 Task: Sort the products in the category "One Pan Meals" by unit price (high first).
Action: Mouse pressed left at (291, 133)
Screenshot: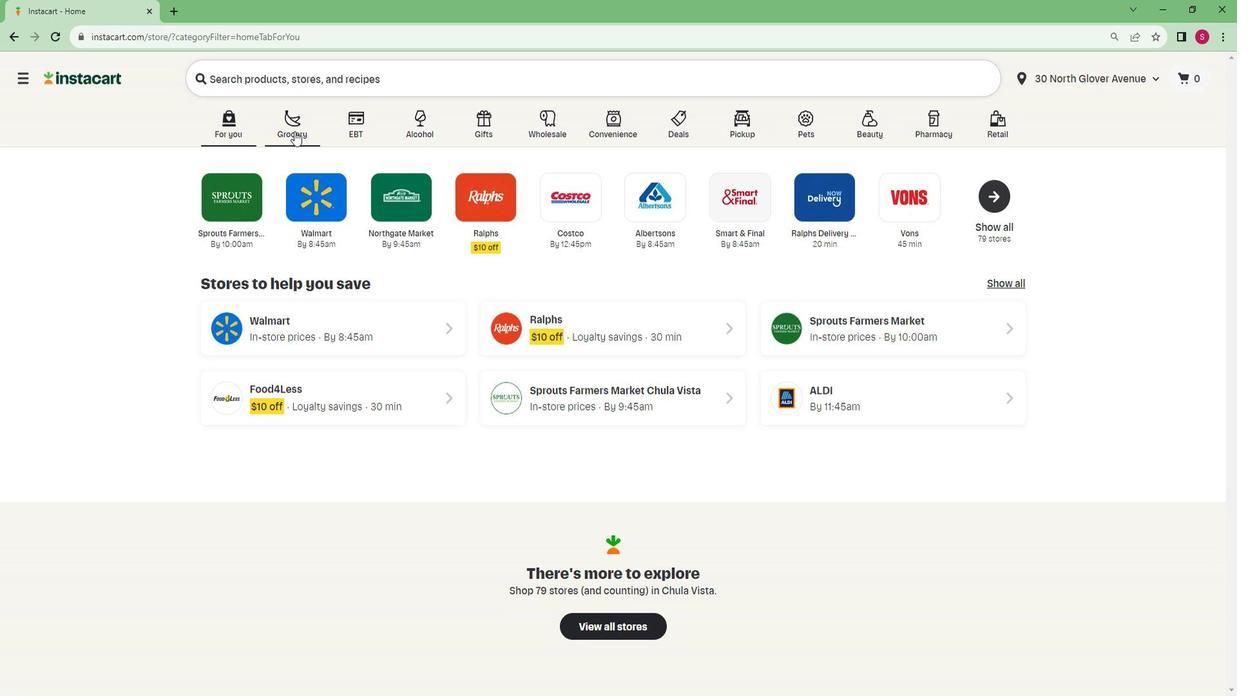 
Action: Mouse moved to (280, 384)
Screenshot: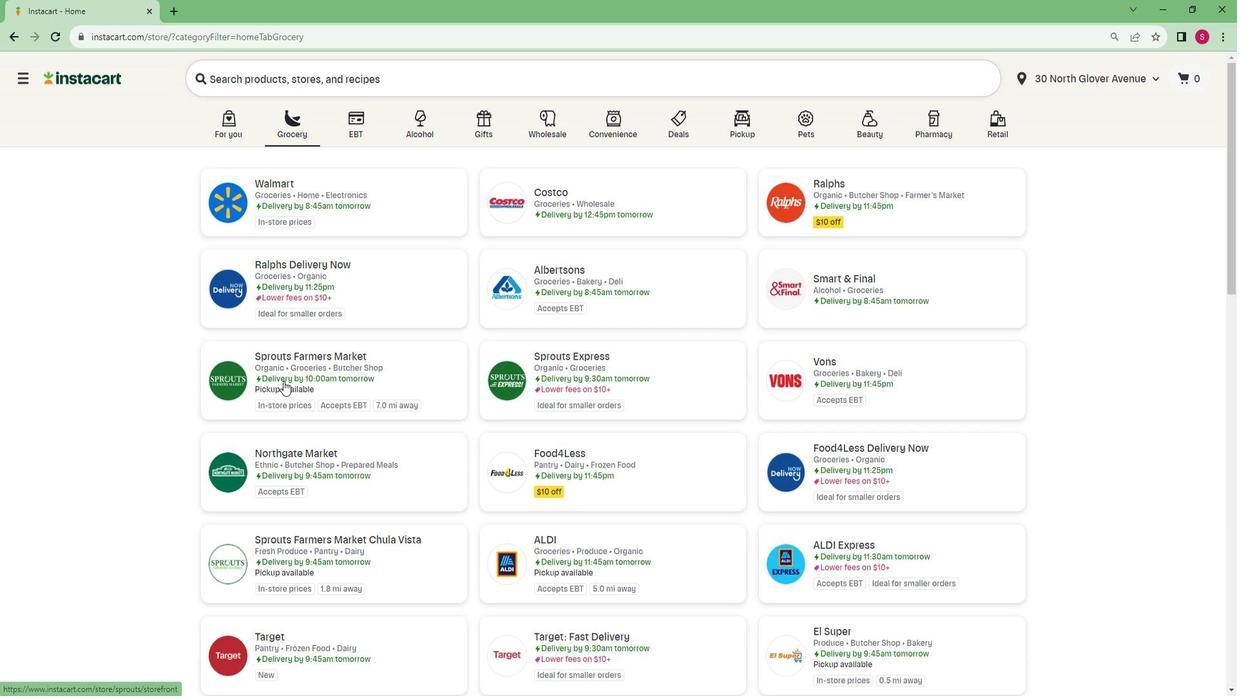 
Action: Mouse pressed left at (280, 384)
Screenshot: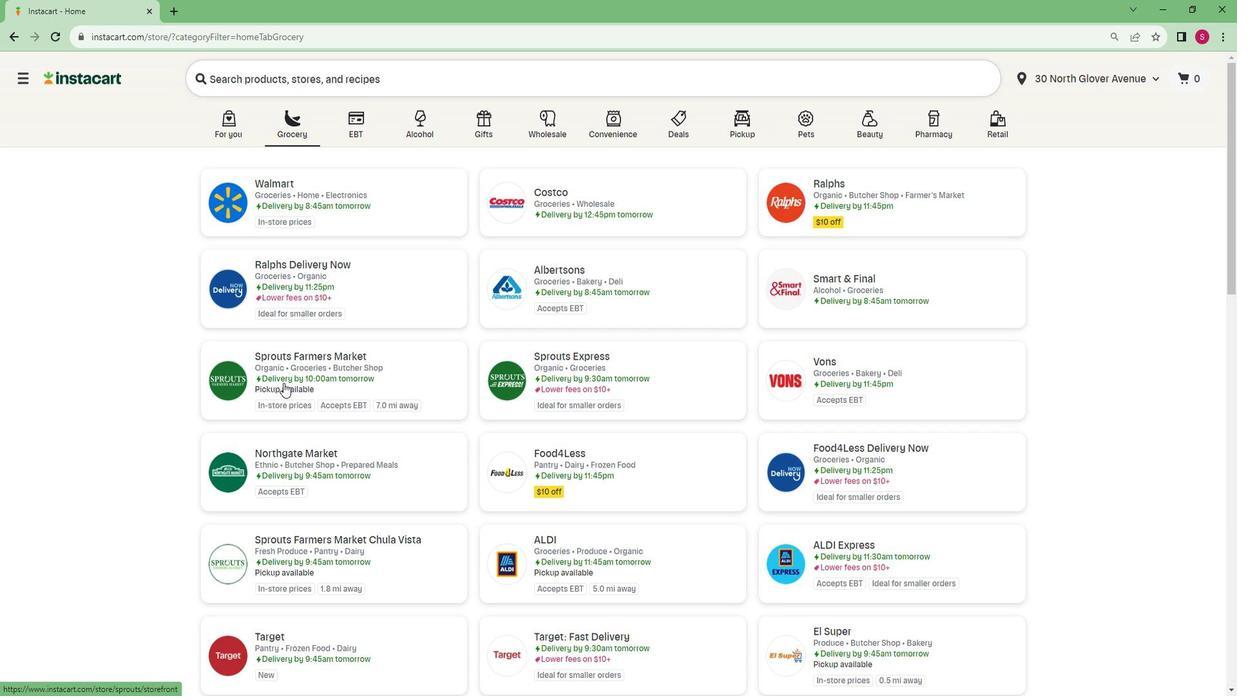 
Action: Mouse moved to (149, 527)
Screenshot: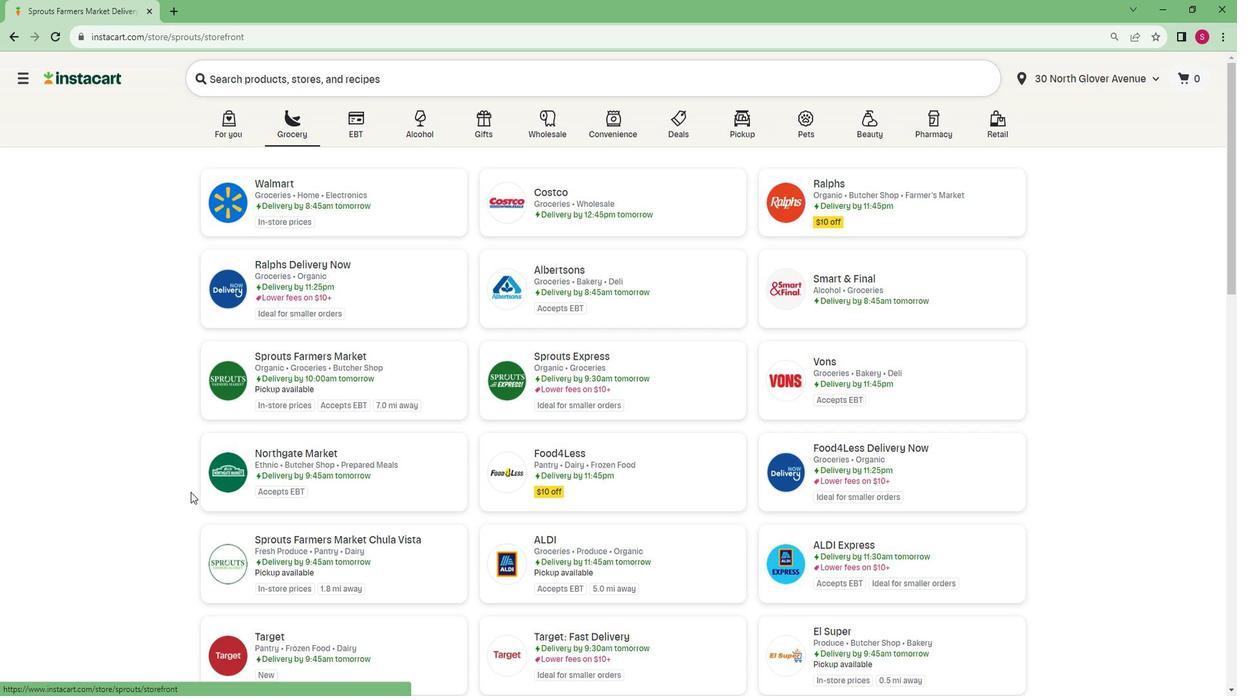 
Action: Mouse scrolled (149, 526) with delta (0, 0)
Screenshot: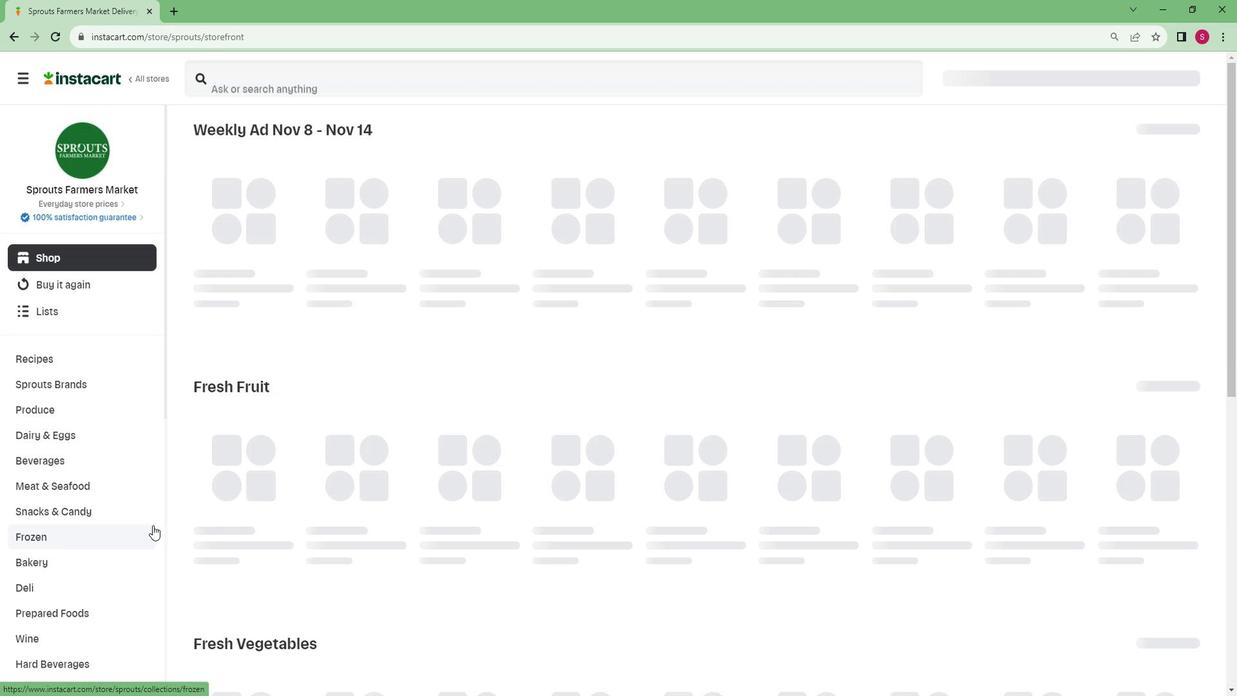
Action: Mouse scrolled (149, 526) with delta (0, 0)
Screenshot: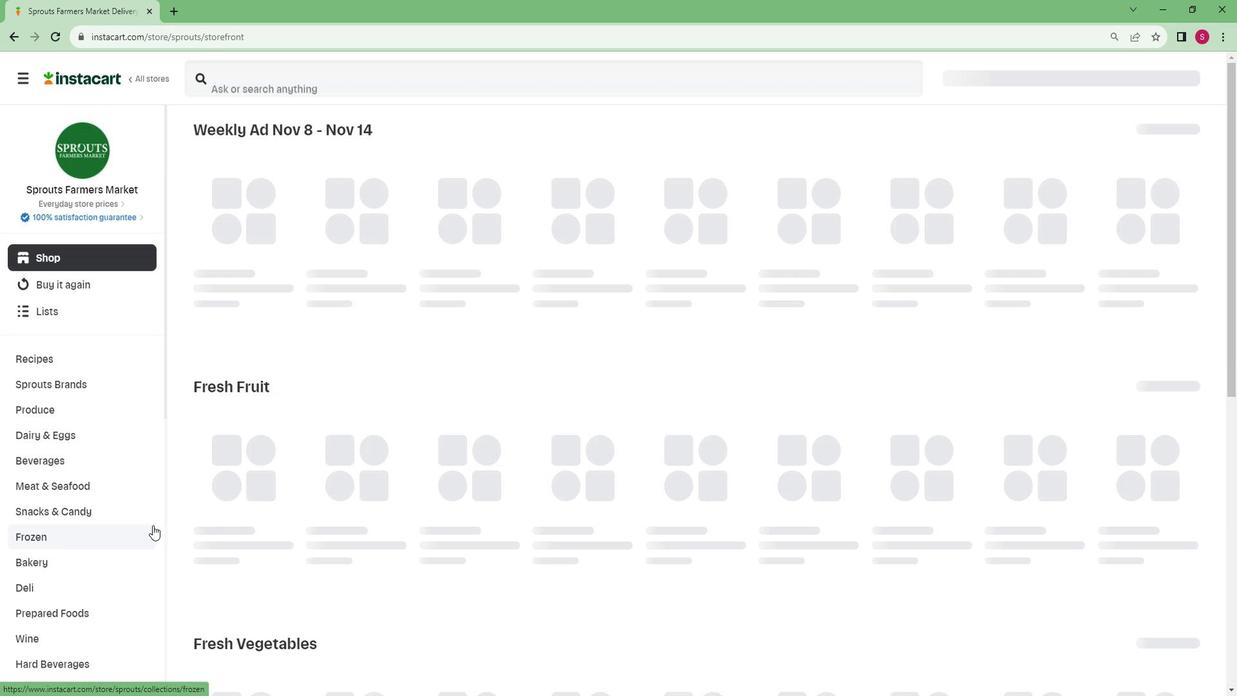 
Action: Mouse scrolled (149, 526) with delta (0, 0)
Screenshot: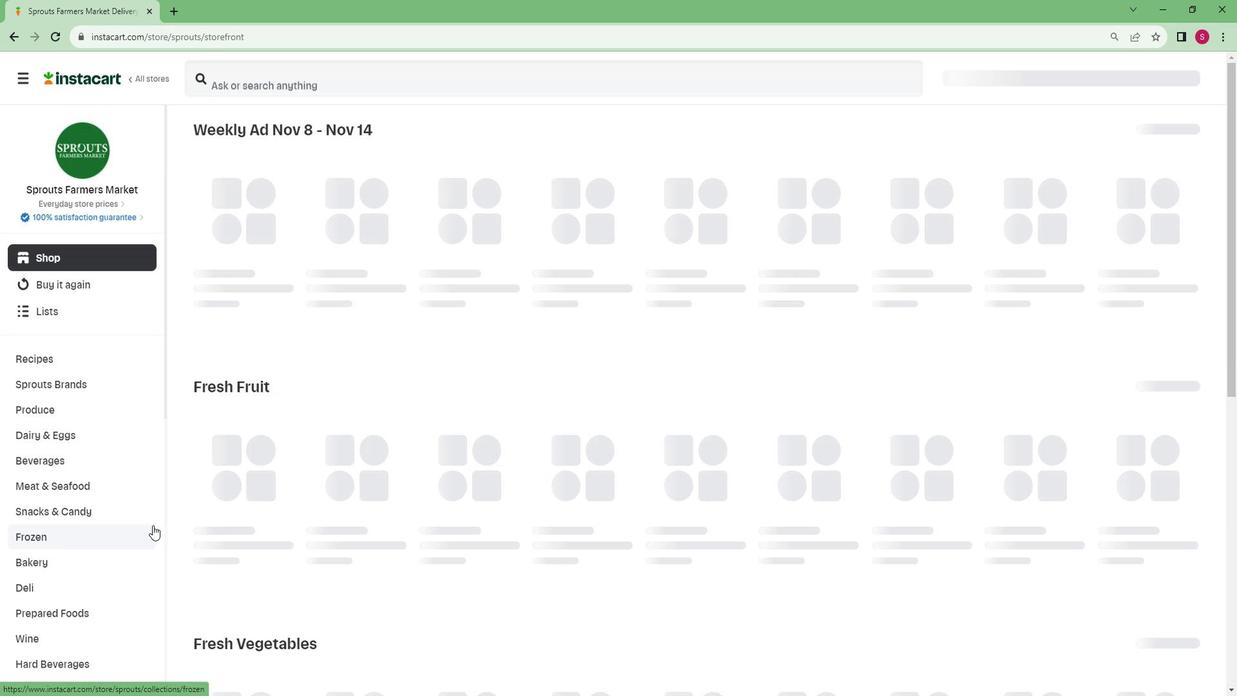 
Action: Mouse scrolled (149, 526) with delta (0, 0)
Screenshot: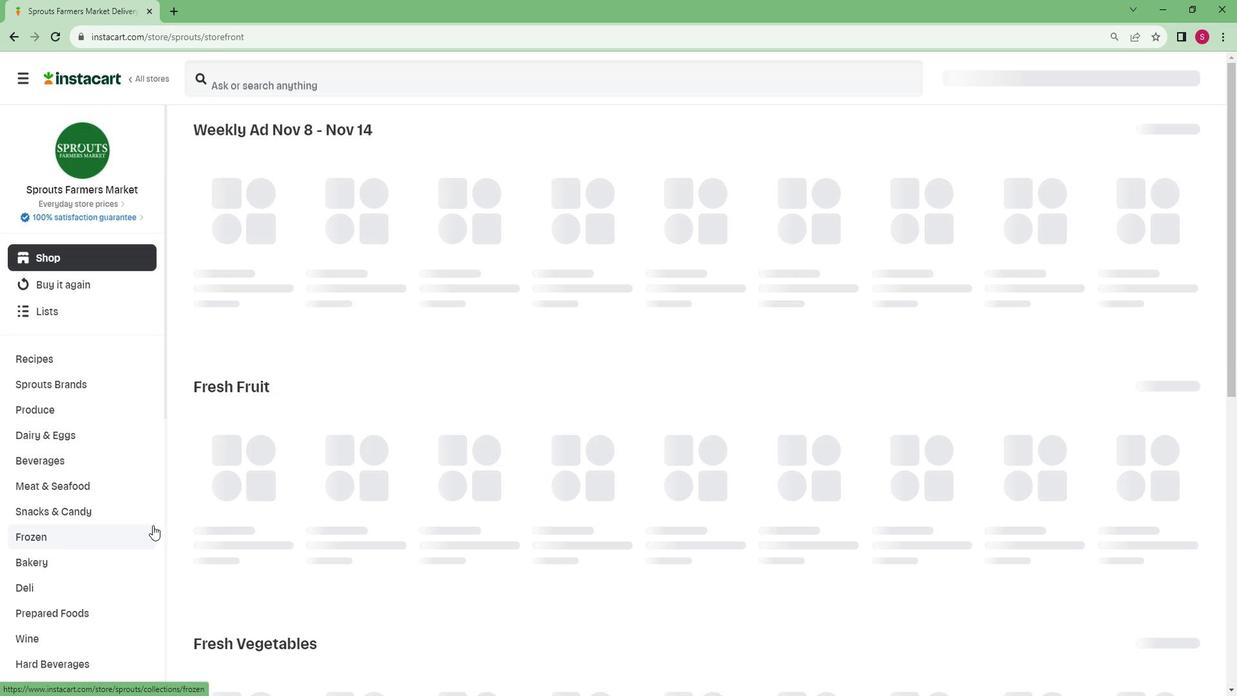 
Action: Mouse scrolled (149, 526) with delta (0, 0)
Screenshot: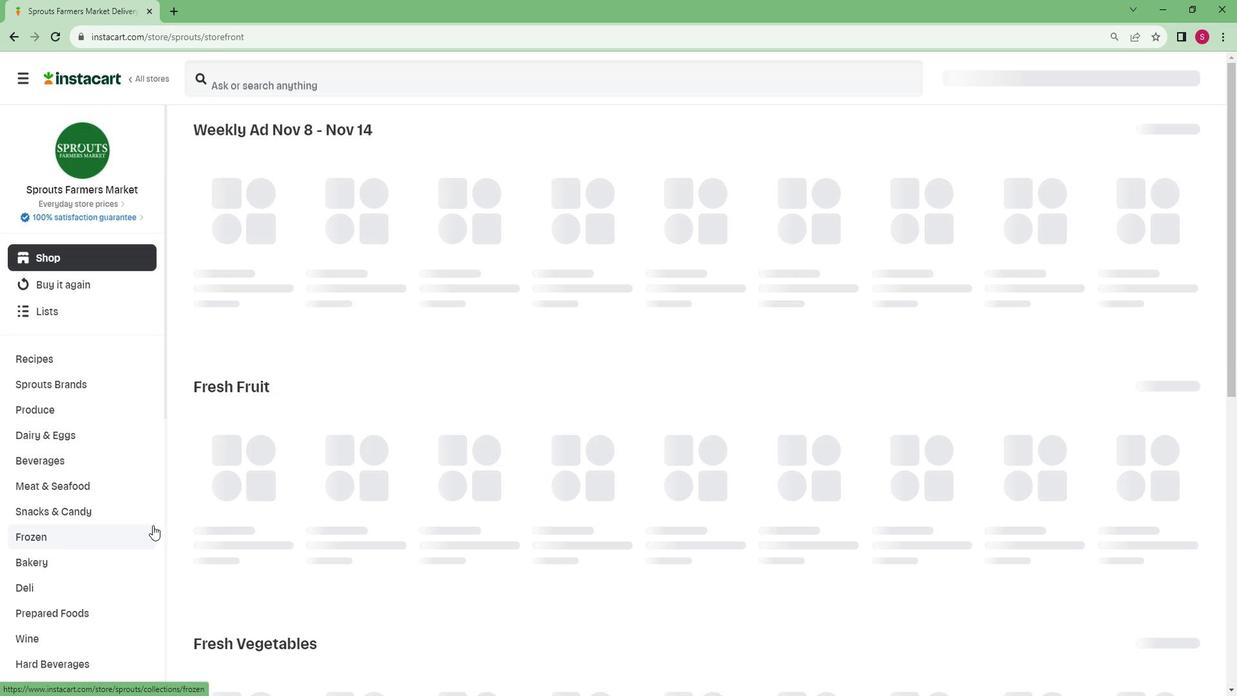 
Action: Mouse scrolled (149, 526) with delta (0, 0)
Screenshot: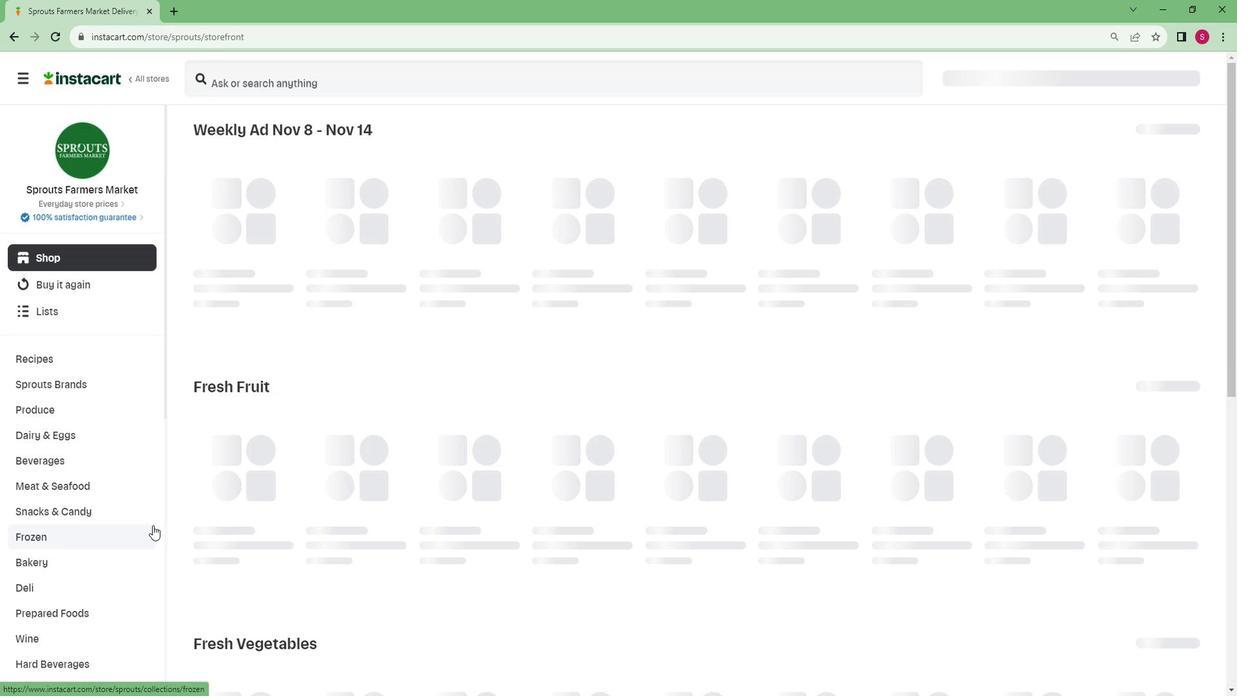 
Action: Mouse moved to (148, 527)
Screenshot: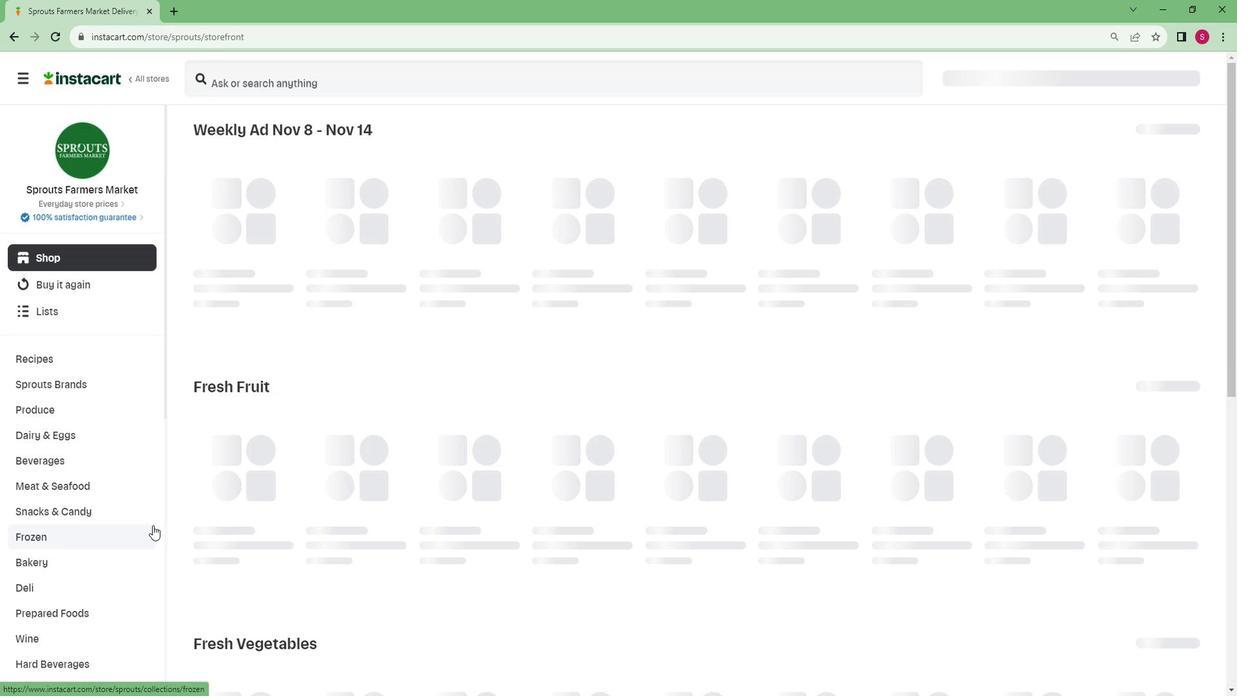 
Action: Mouse scrolled (148, 526) with delta (0, 0)
Screenshot: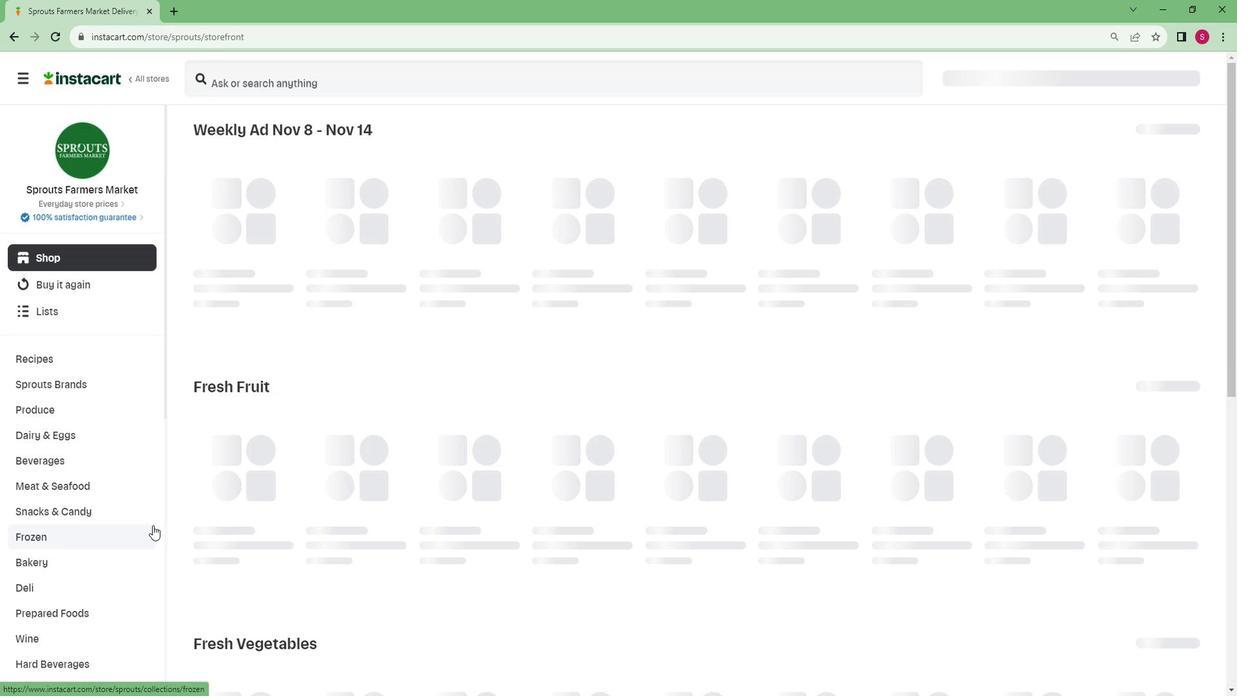 
Action: Mouse moved to (143, 523)
Screenshot: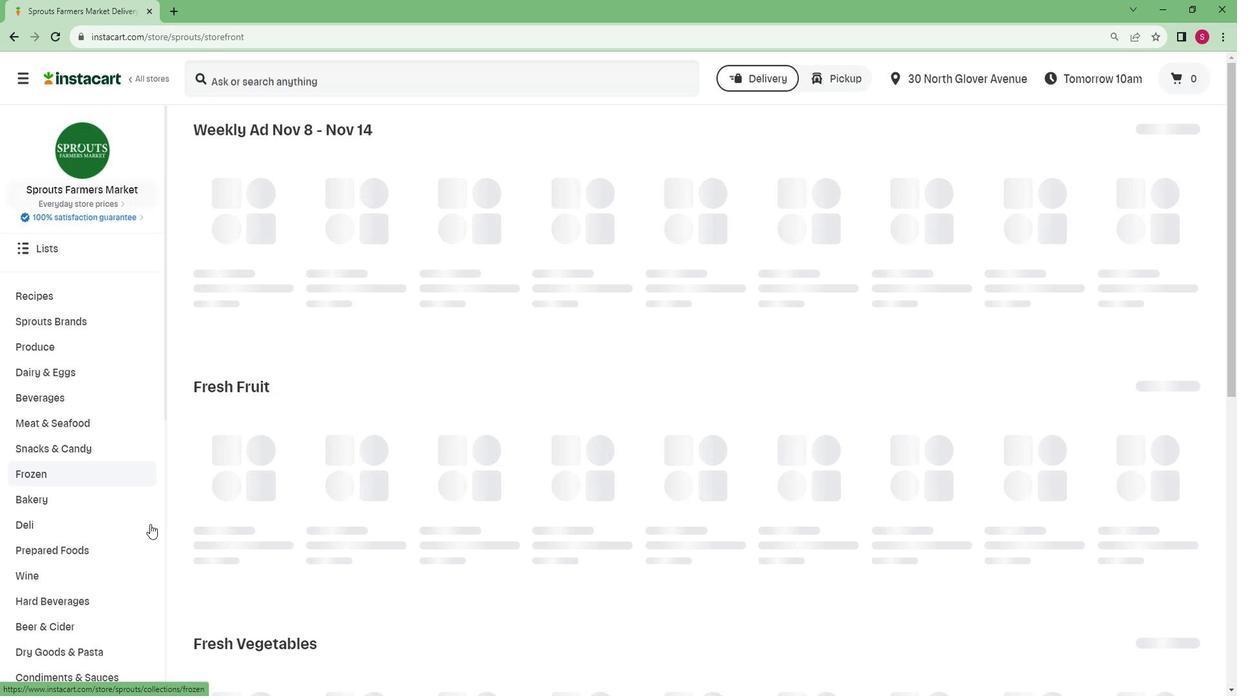 
Action: Mouse scrolled (143, 522) with delta (0, -1)
Screenshot: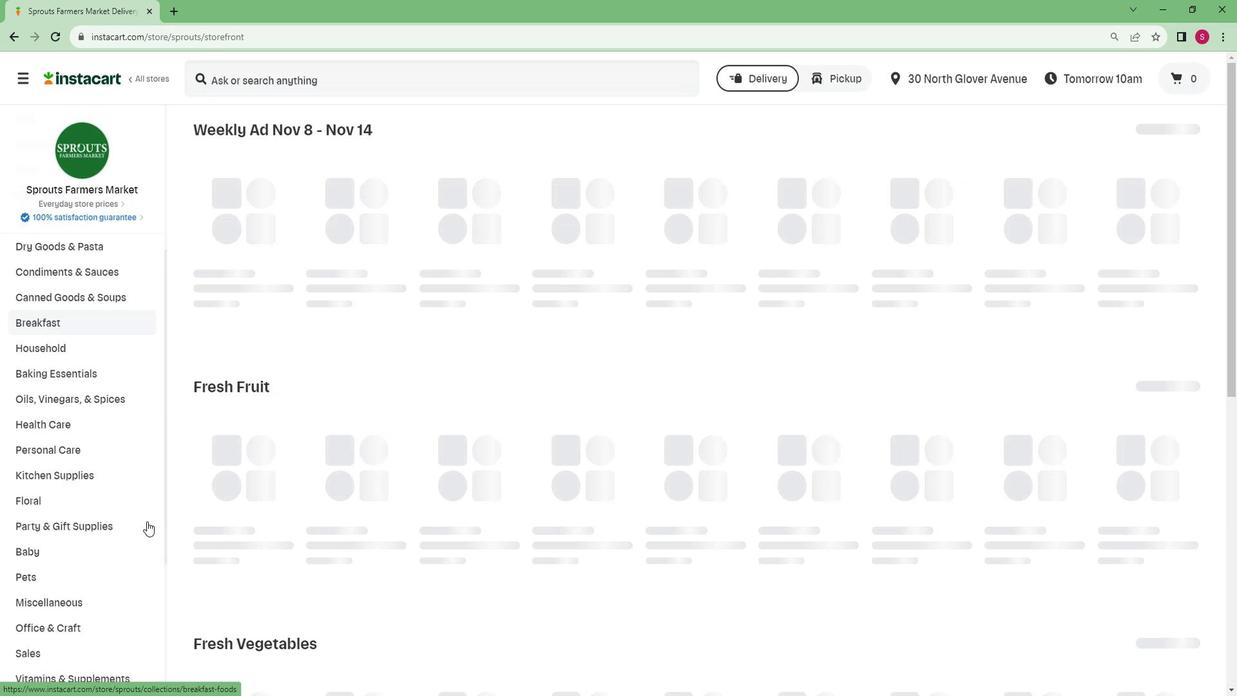 
Action: Mouse scrolled (143, 522) with delta (0, -1)
Screenshot: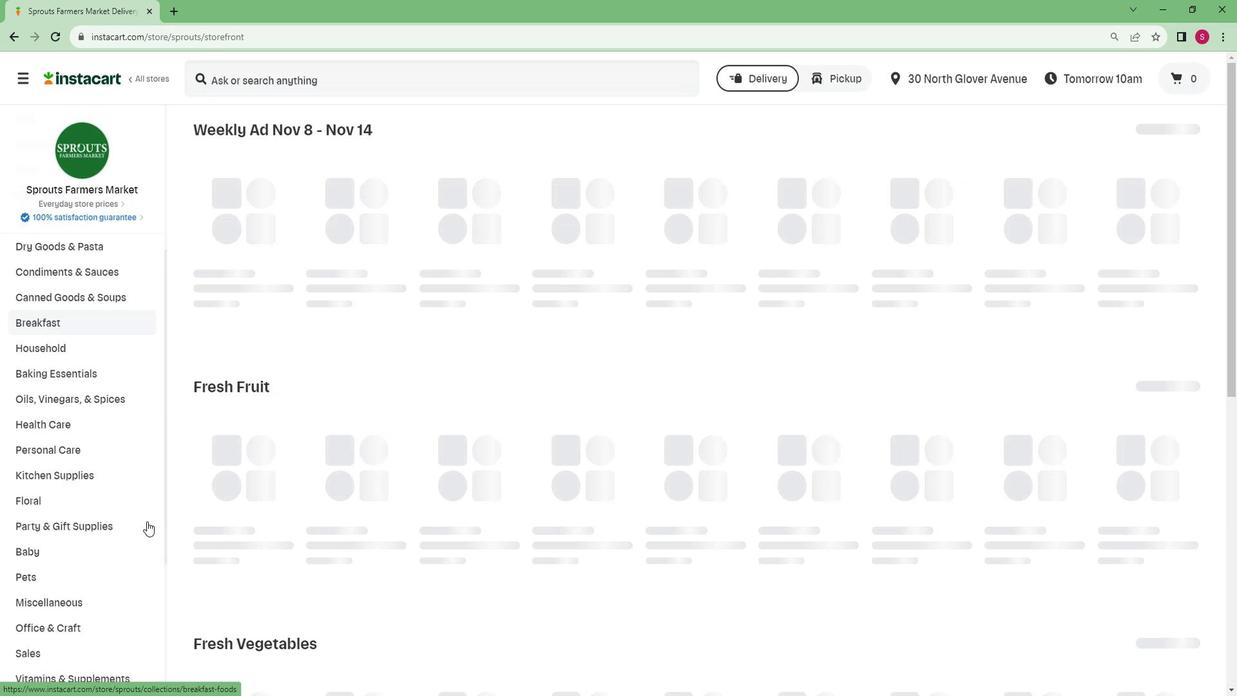 
Action: Mouse moved to (142, 522)
Screenshot: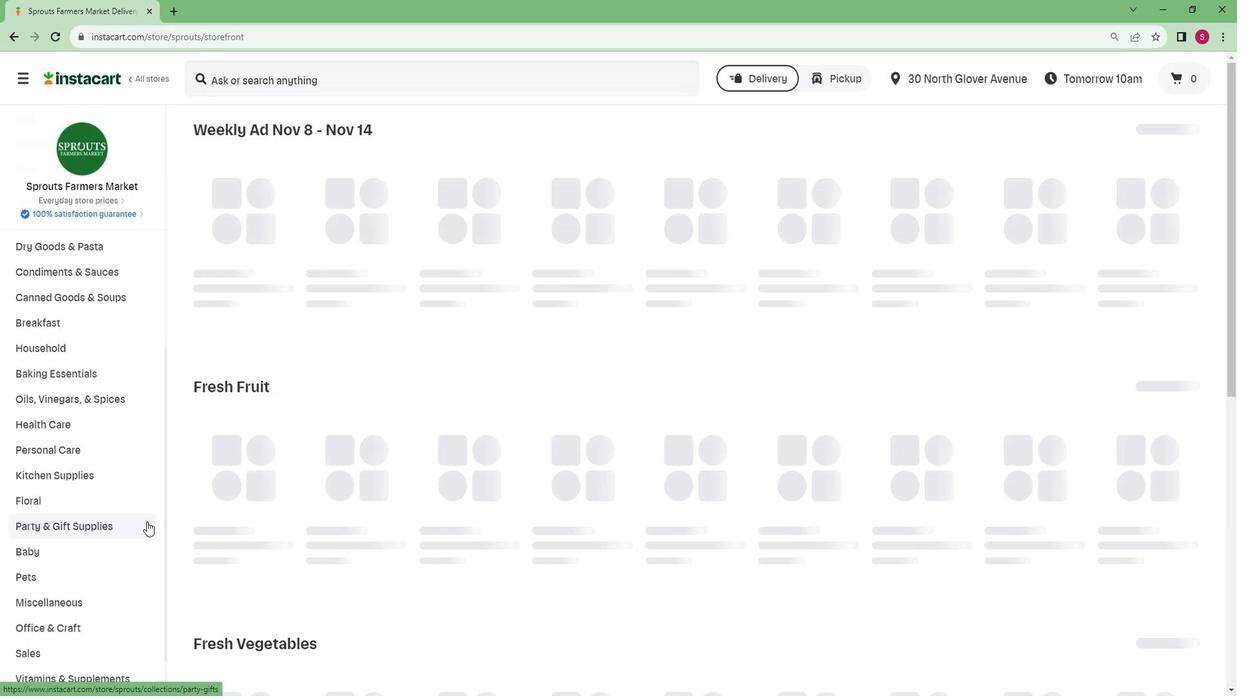 
Action: Mouse scrolled (142, 521) with delta (0, 0)
Screenshot: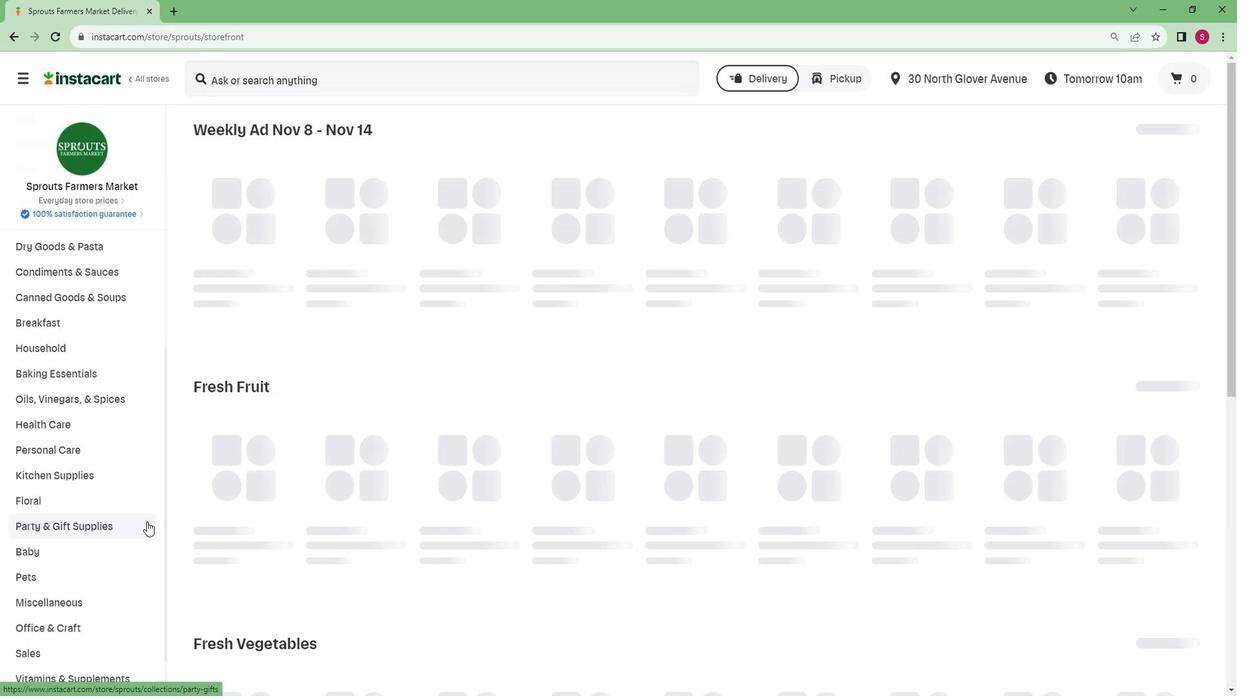 
Action: Mouse moved to (120, 540)
Screenshot: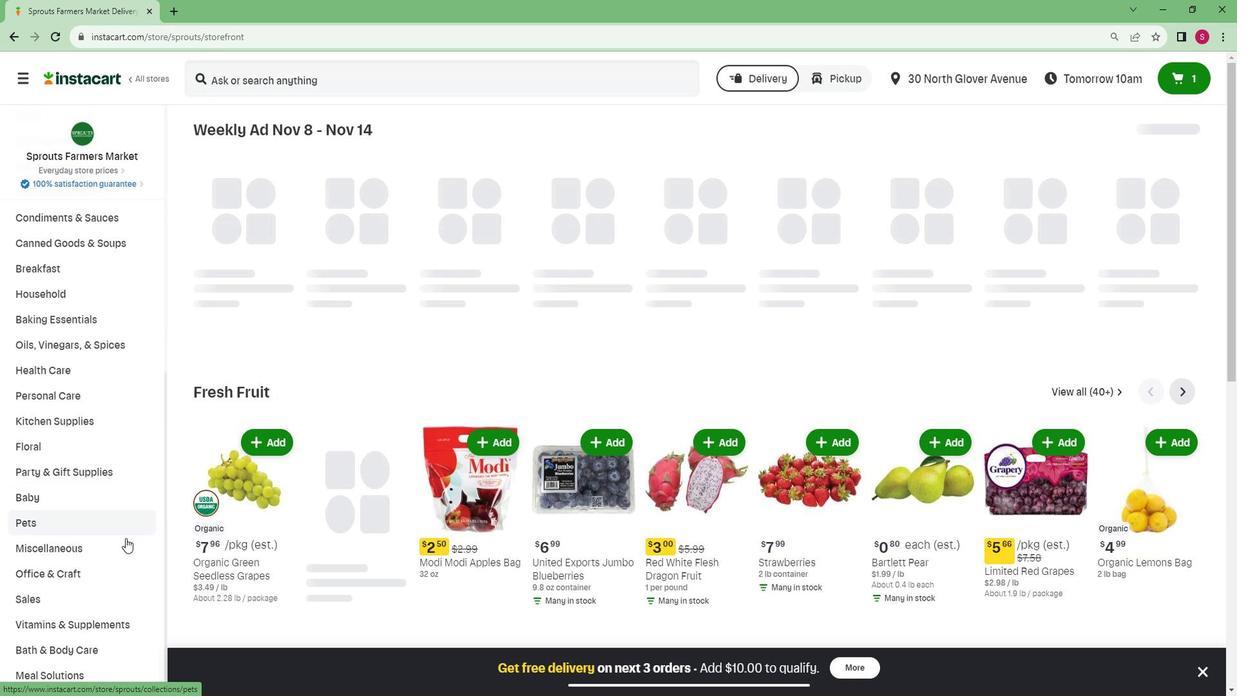 
Action: Mouse scrolled (120, 539) with delta (0, 0)
Screenshot: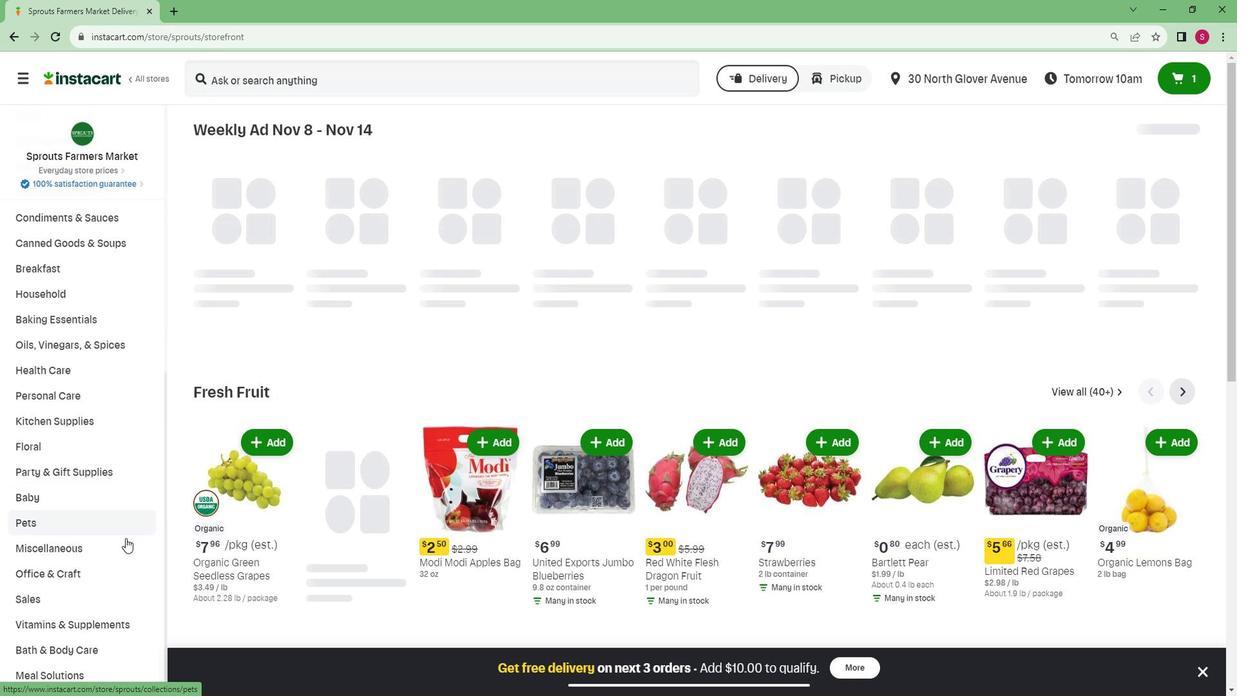 
Action: Mouse moved to (60, 675)
Screenshot: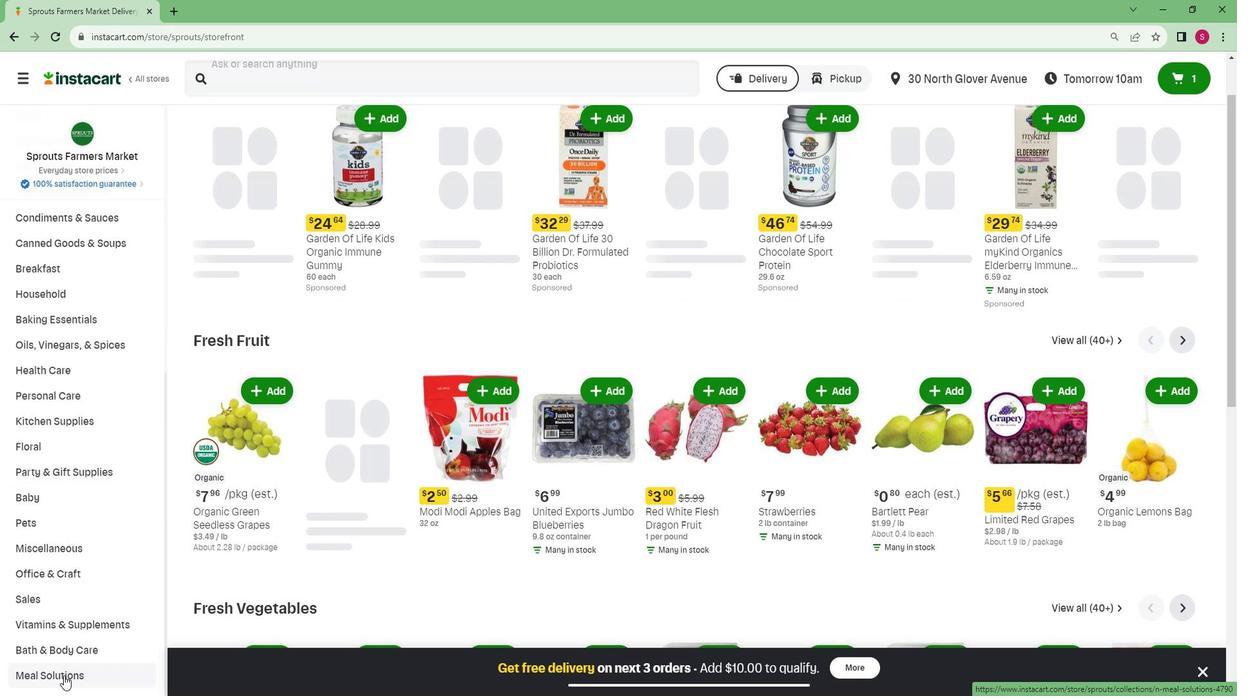 
Action: Mouse pressed left at (60, 675)
Screenshot: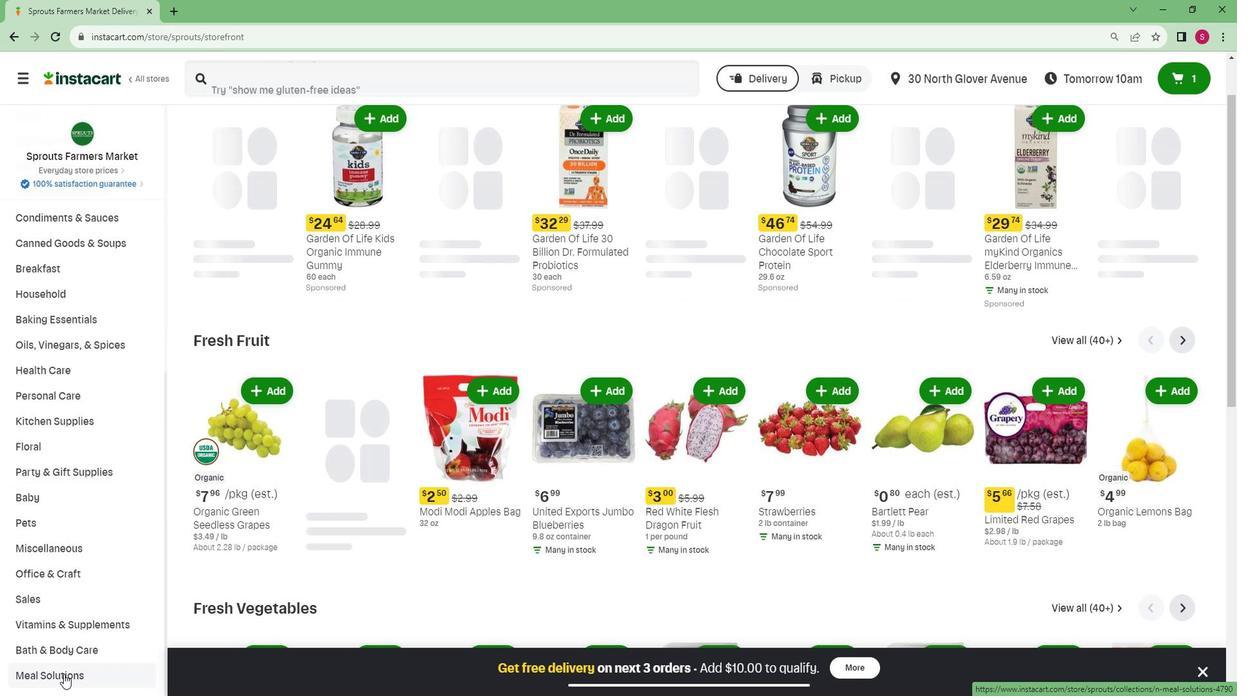 
Action: Mouse moved to (61, 638)
Screenshot: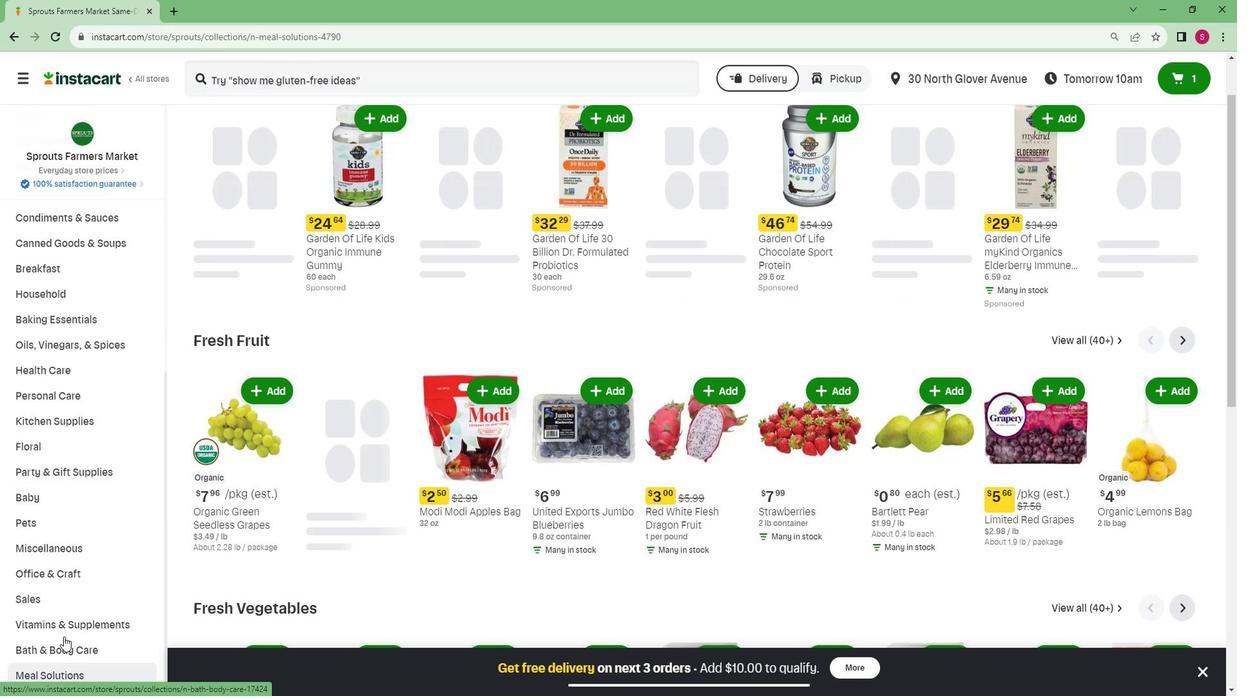 
Action: Mouse scrolled (61, 637) with delta (0, 0)
Screenshot: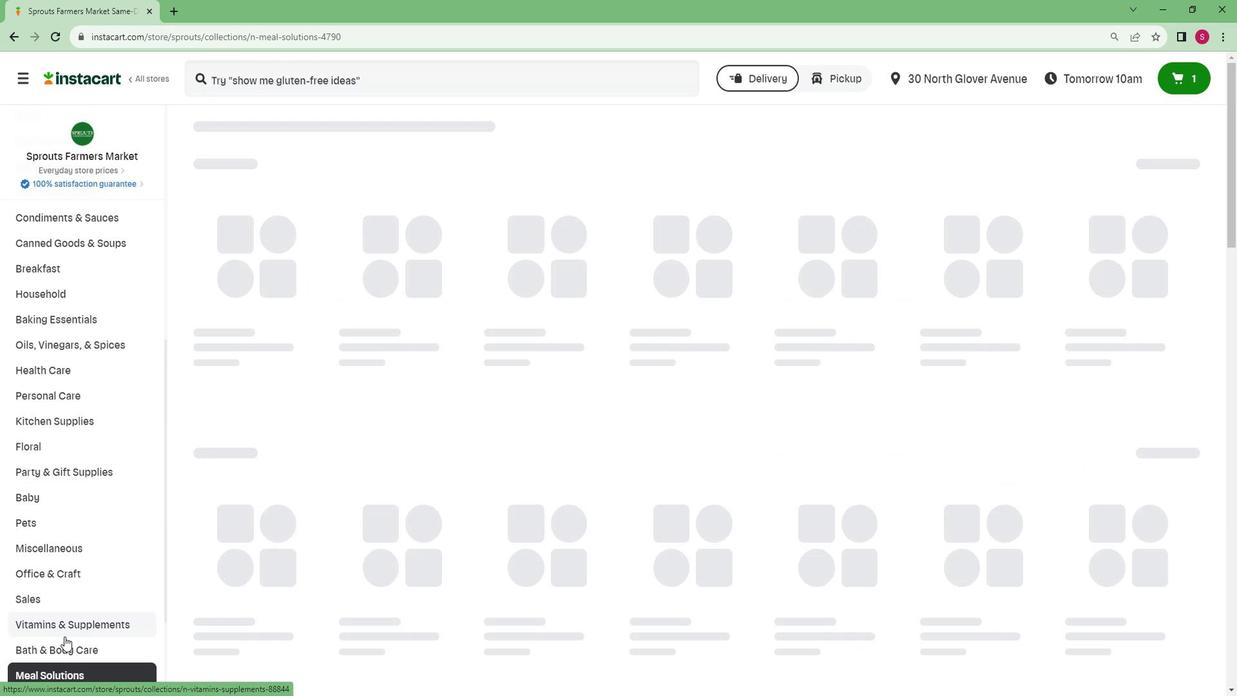 
Action: Mouse scrolled (61, 637) with delta (0, 0)
Screenshot: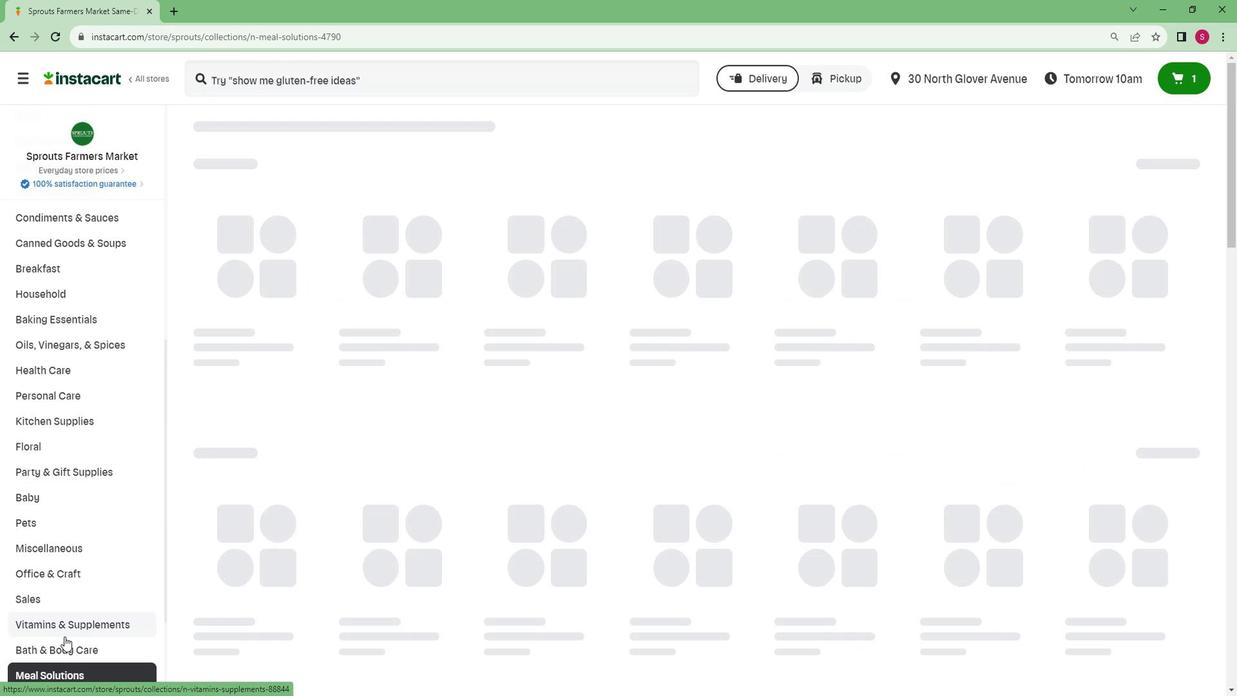 
Action: Mouse scrolled (61, 637) with delta (0, 0)
Screenshot: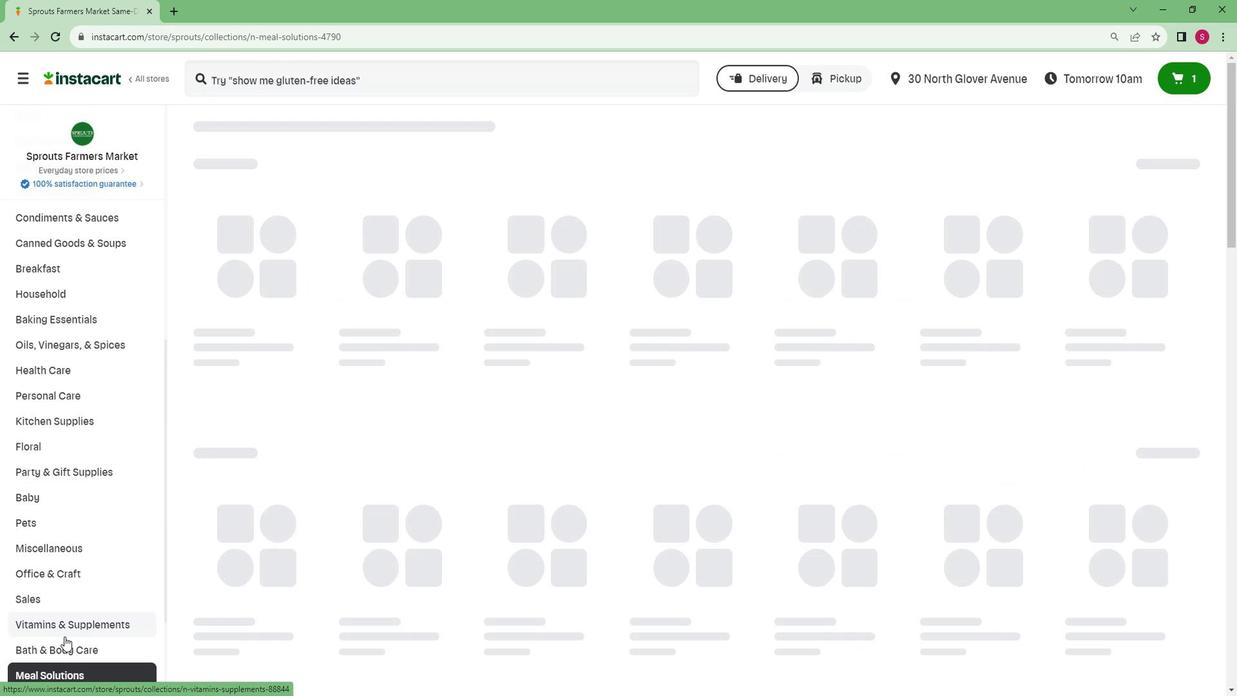 
Action: Mouse moved to (61, 637)
Screenshot: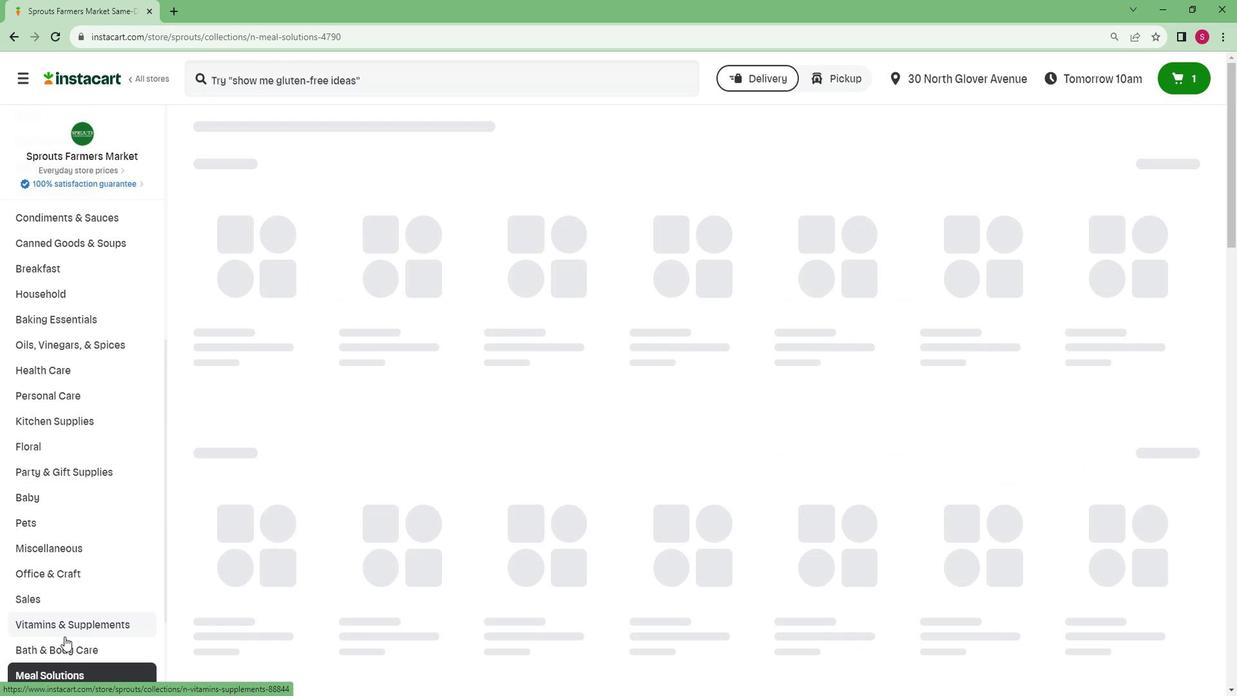 
Action: Mouse scrolled (61, 636) with delta (0, 0)
Screenshot: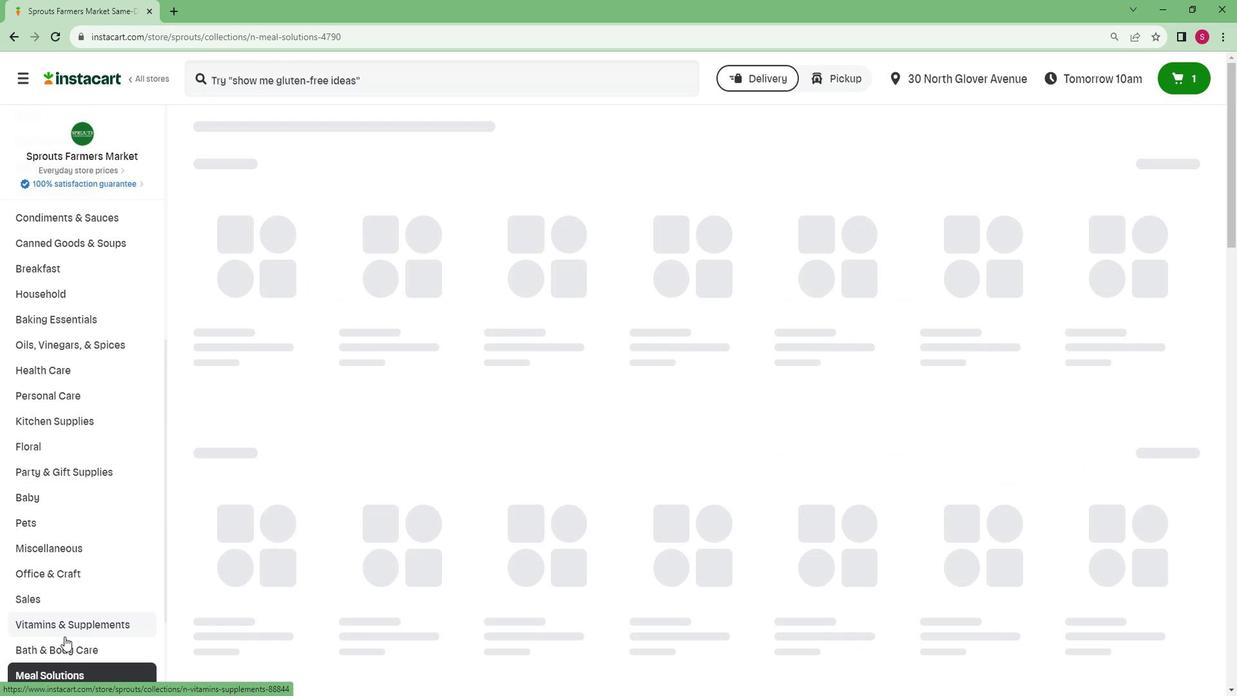 
Action: Mouse moved to (61, 637)
Screenshot: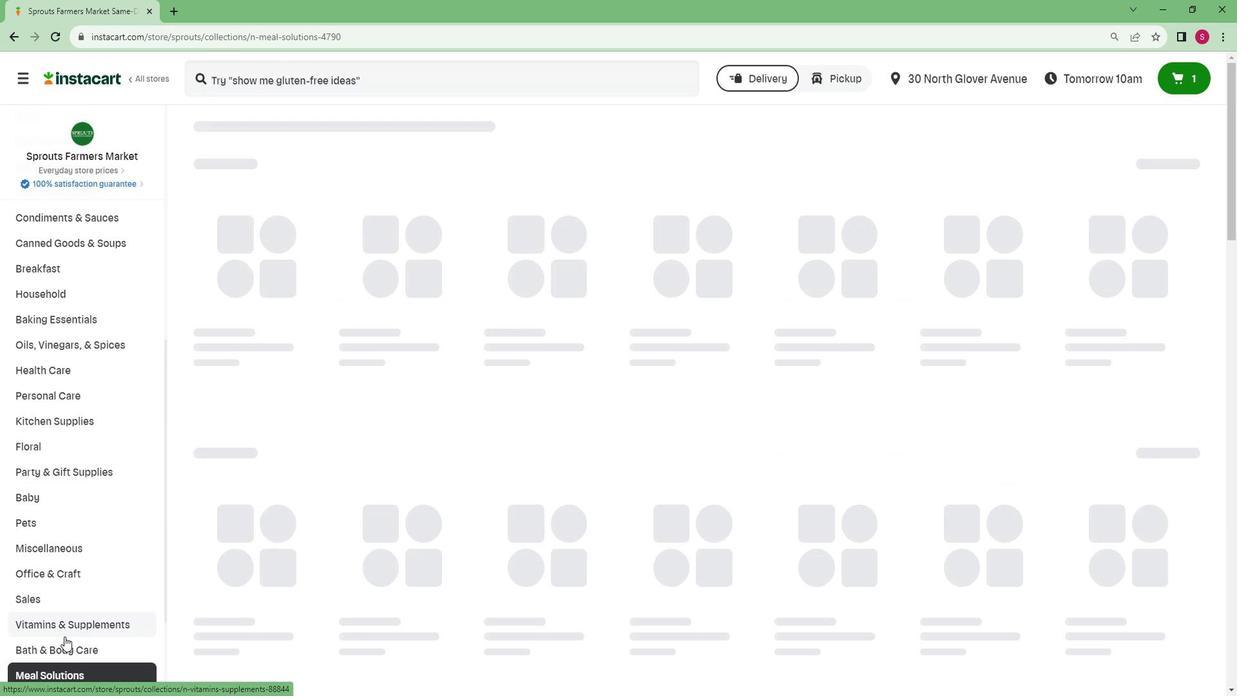 
Action: Mouse scrolled (61, 636) with delta (0, 0)
Screenshot: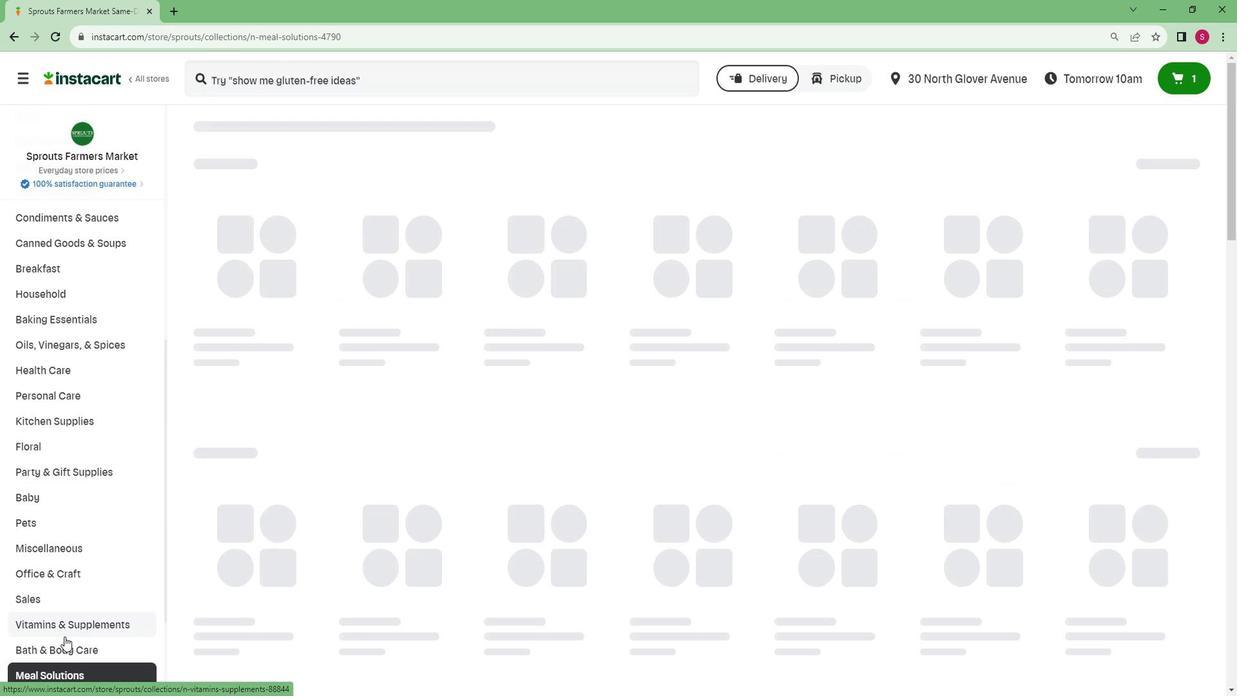 
Action: Mouse moved to (59, 636)
Screenshot: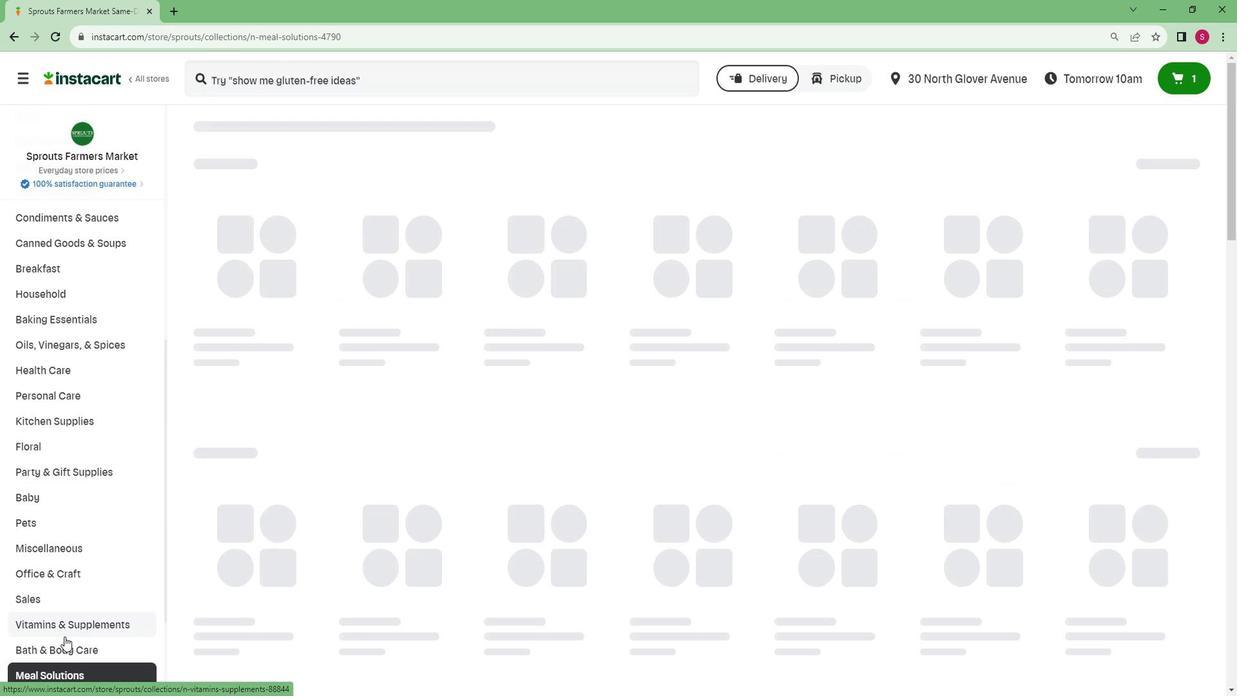 
Action: Mouse scrolled (59, 636) with delta (0, 0)
Screenshot: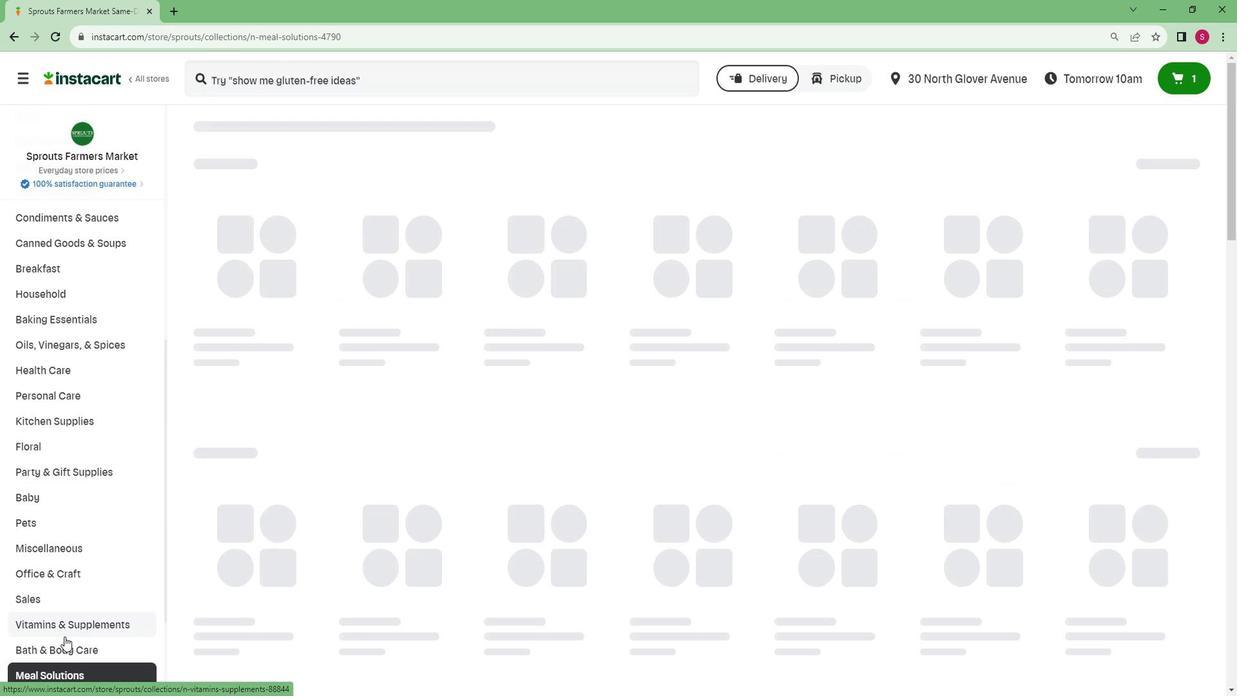
Action: Mouse moved to (97, 549)
Screenshot: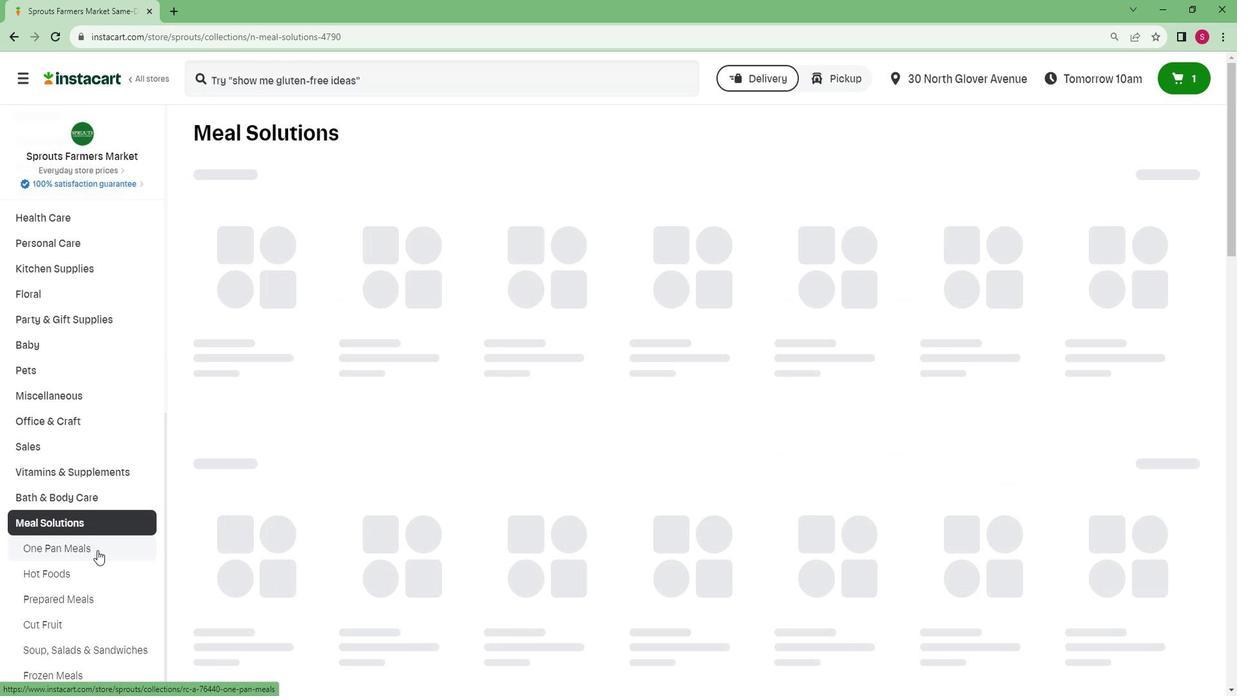 
Action: Mouse pressed left at (97, 549)
Screenshot: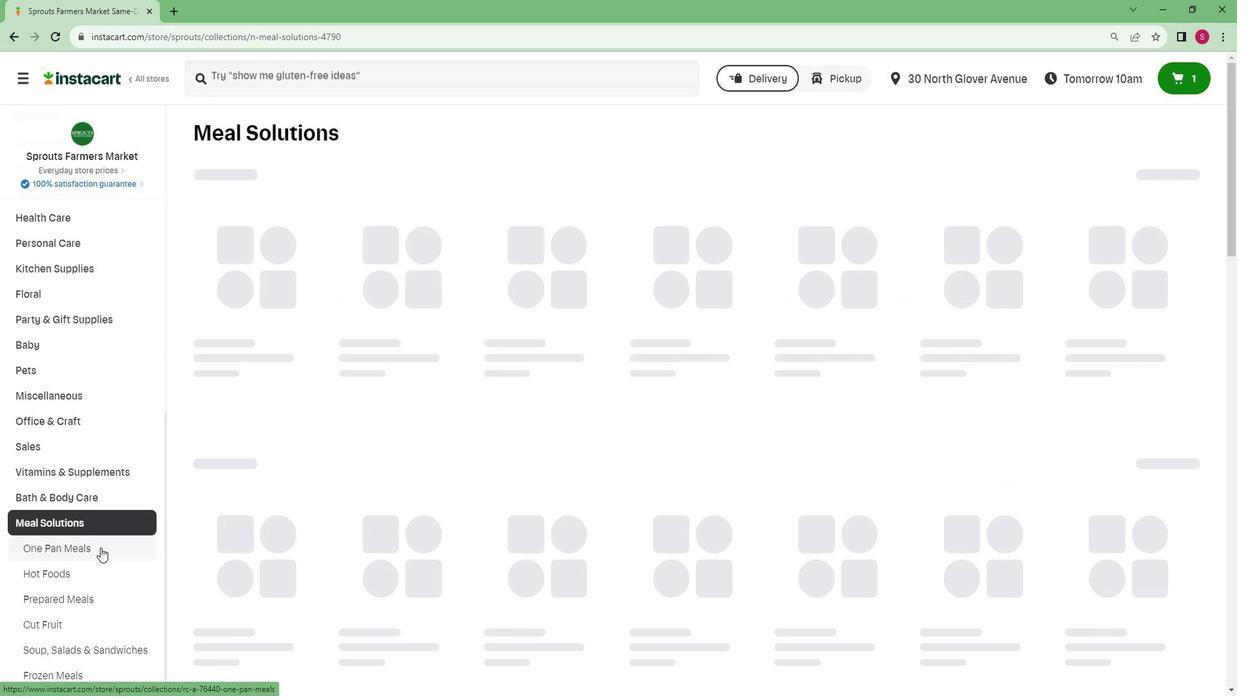 
Action: Mouse moved to (1117, 183)
Screenshot: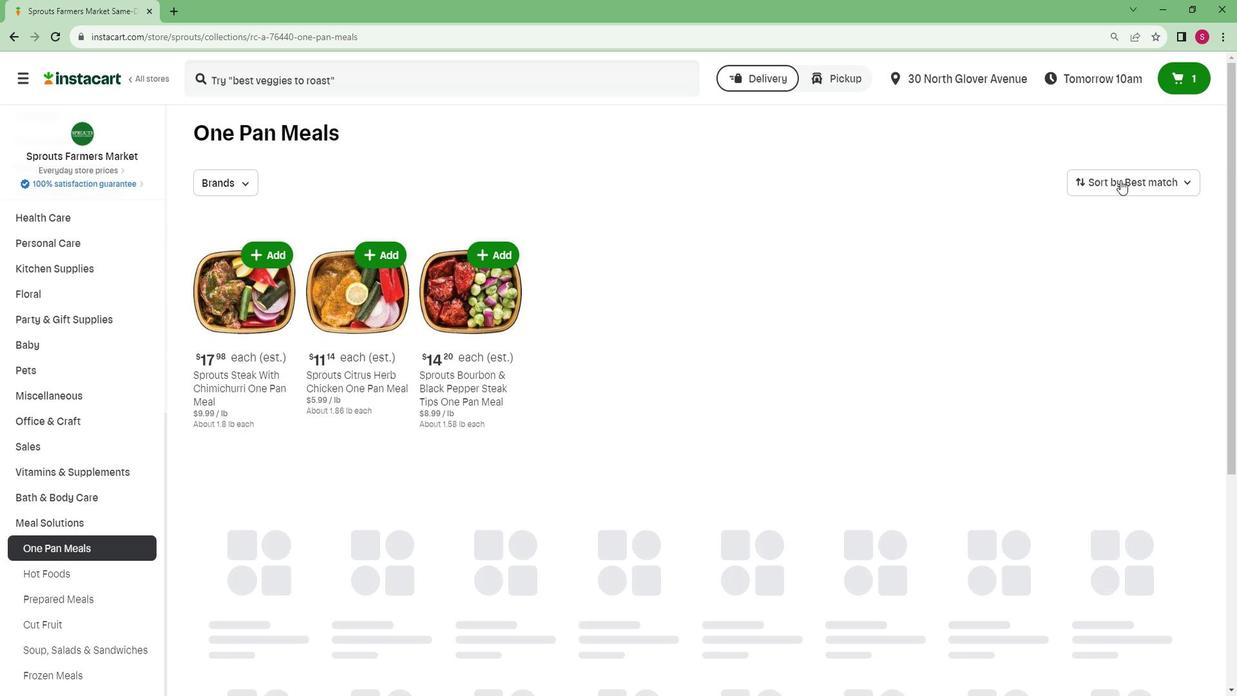 
Action: Mouse pressed left at (1117, 183)
Screenshot: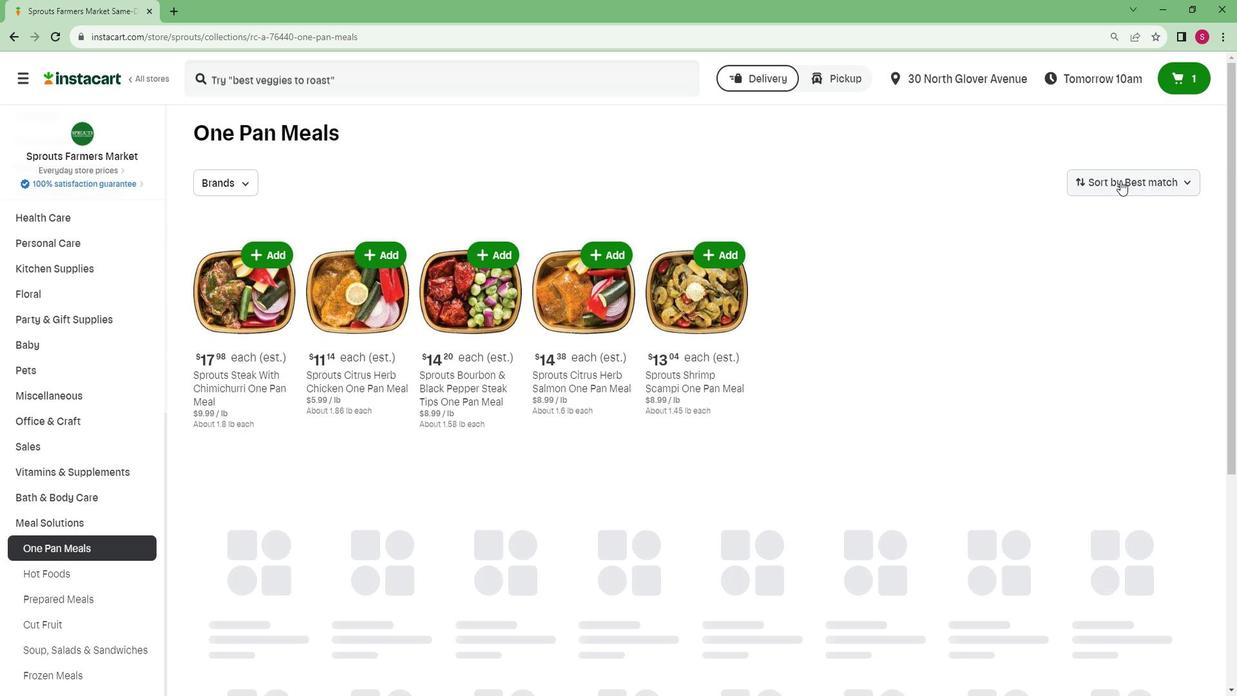 
Action: Mouse moved to (1087, 357)
Screenshot: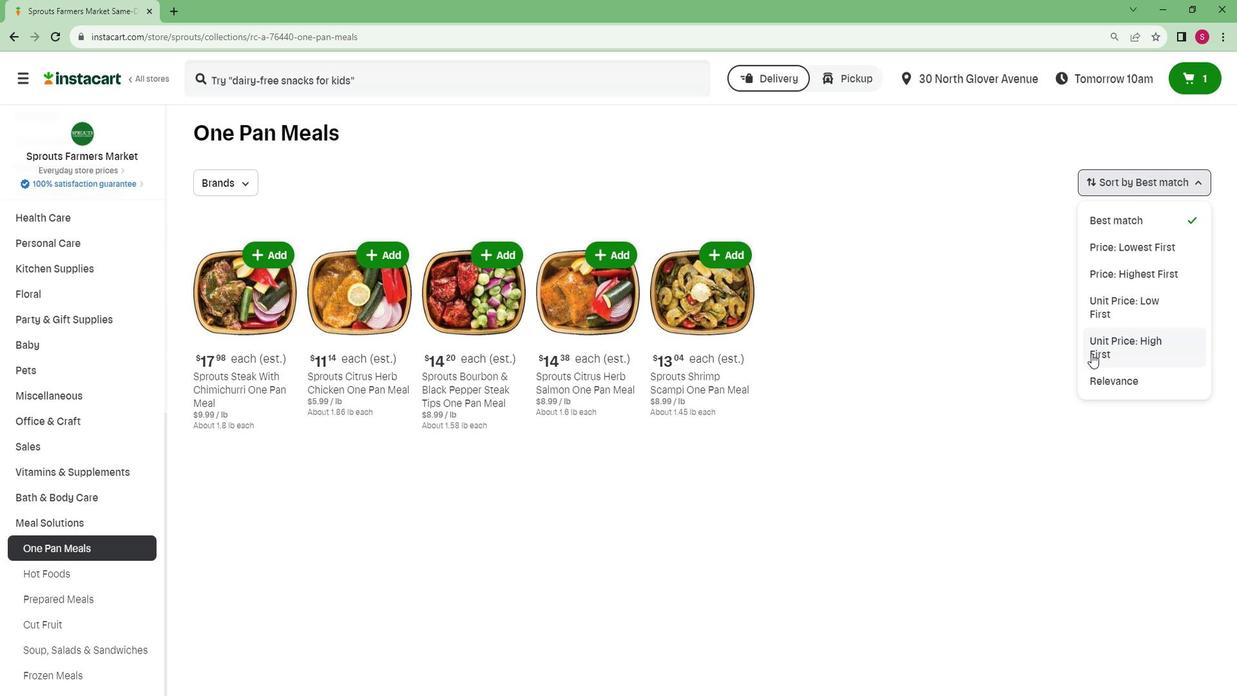 
Action: Mouse pressed left at (1087, 357)
Screenshot: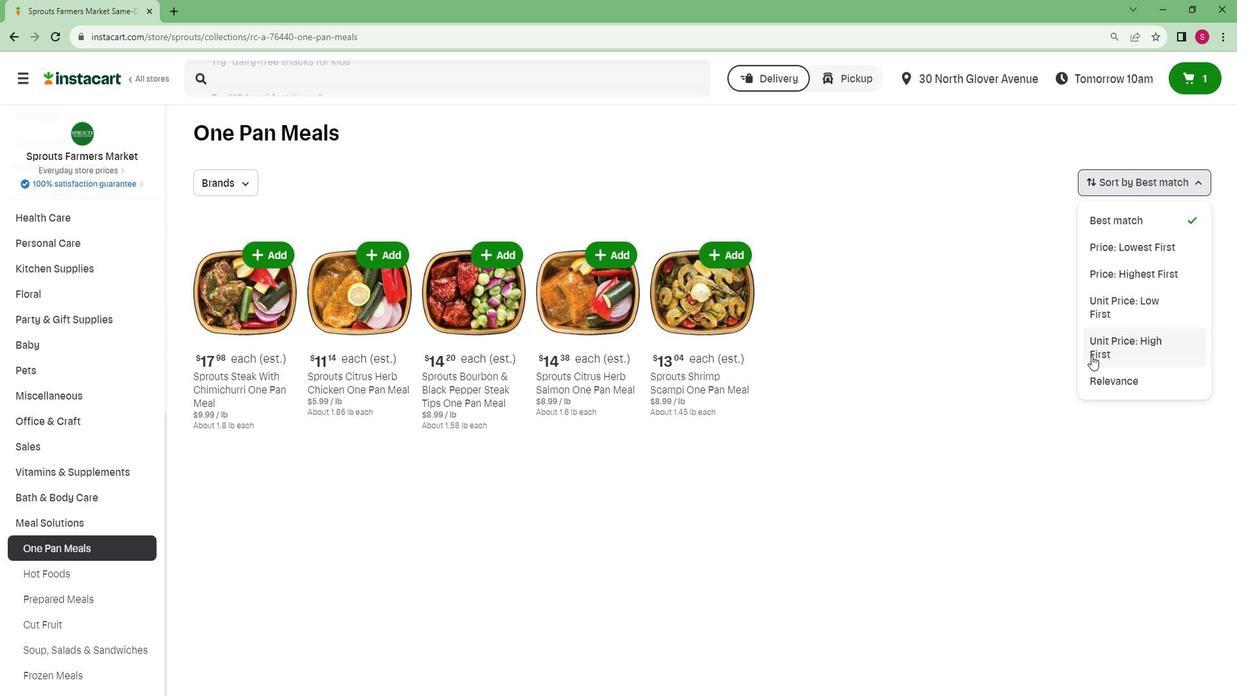
Action: Mouse moved to (659, 355)
Screenshot: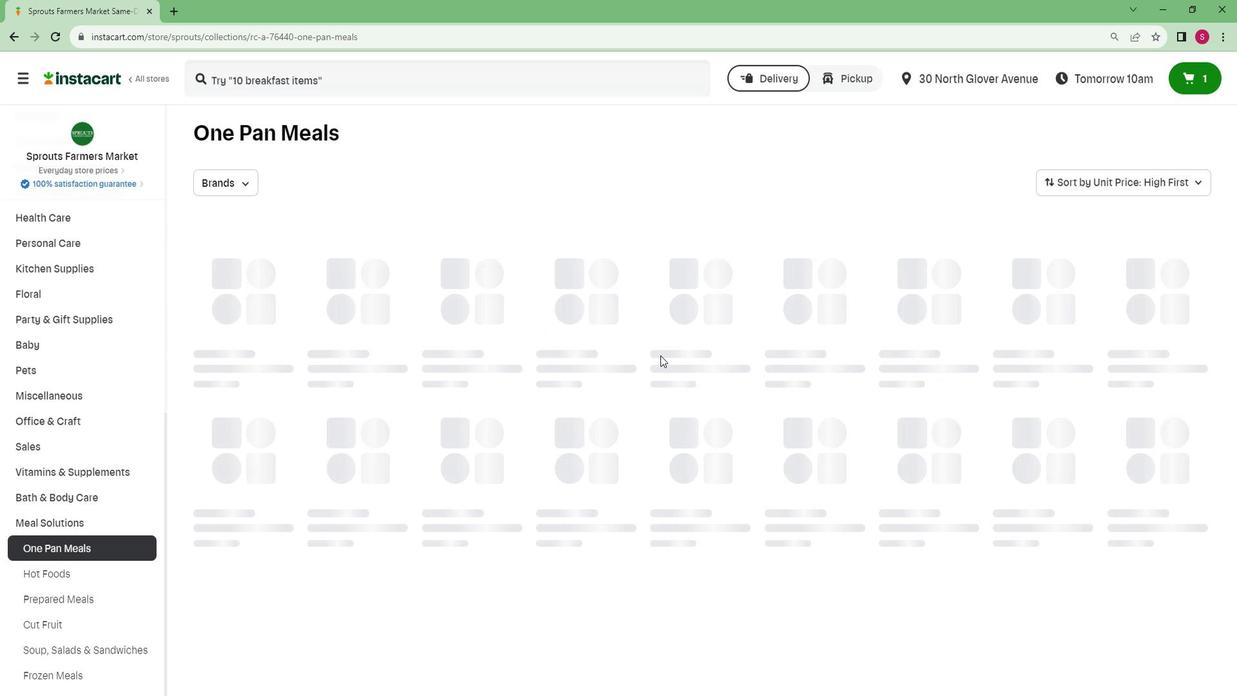 
